 Task: Write a Python program to calculate the volume of a cylinder given its radius and height.
Action: Mouse moved to (63, 5)
Screenshot: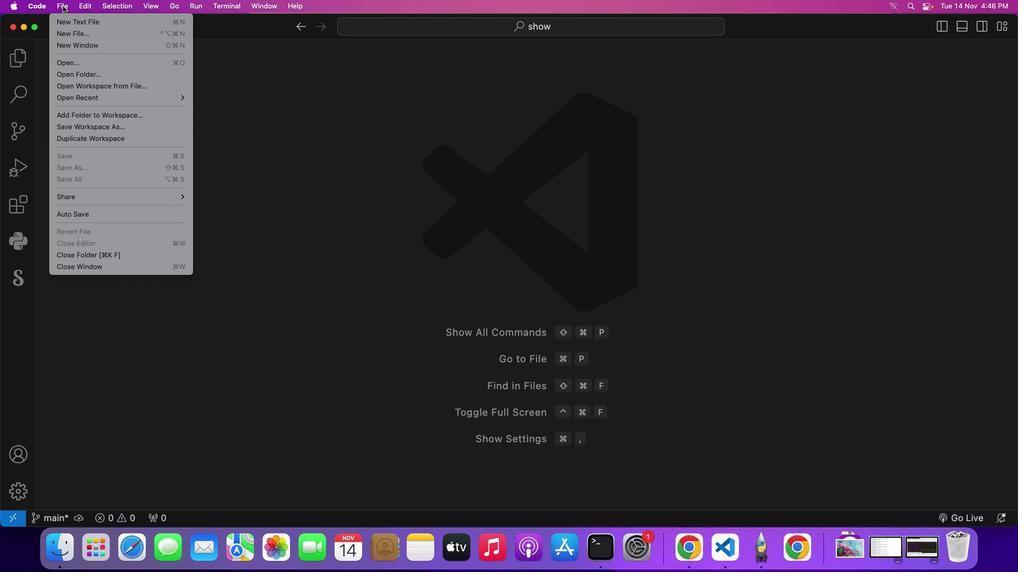 
Action: Mouse pressed left at (63, 5)
Screenshot: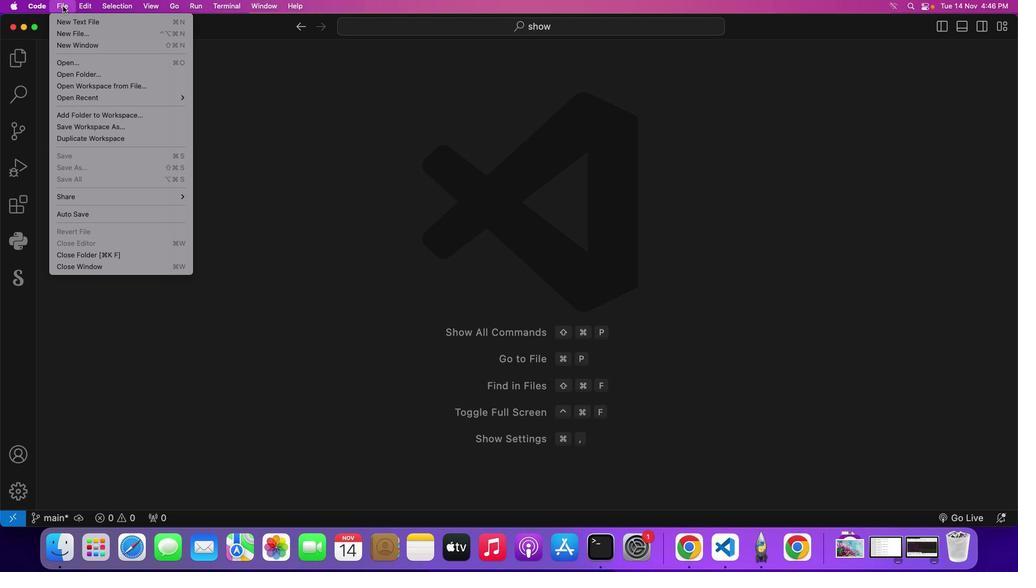 
Action: Mouse moved to (73, 23)
Screenshot: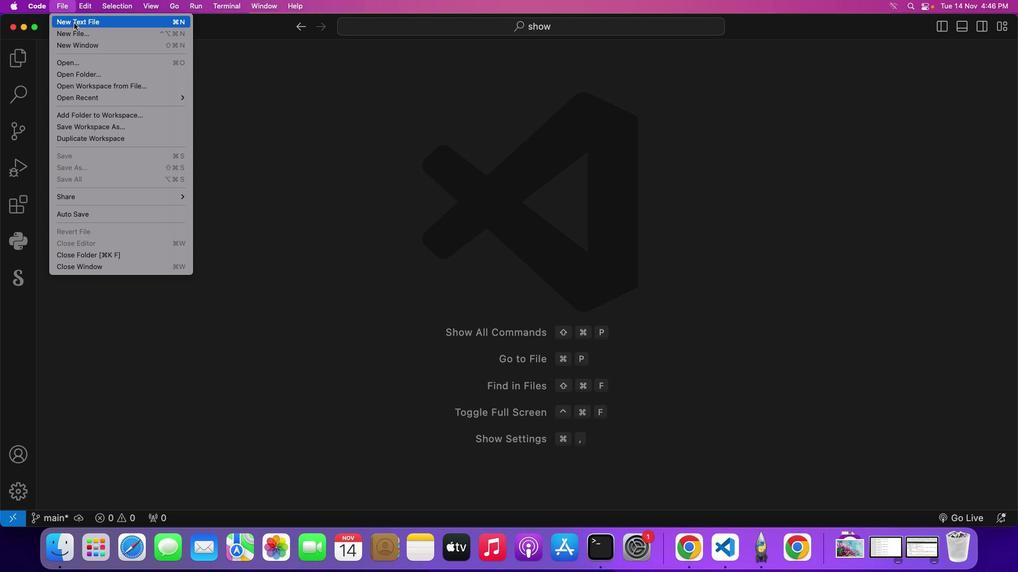 
Action: Mouse pressed left at (73, 23)
Screenshot: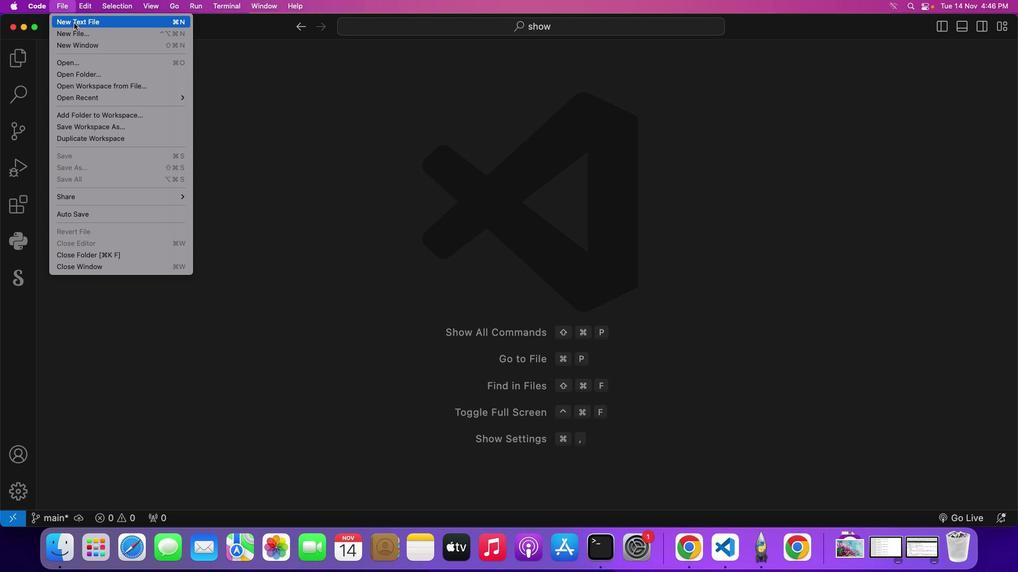 
Action: Mouse moved to (457, 209)
Screenshot: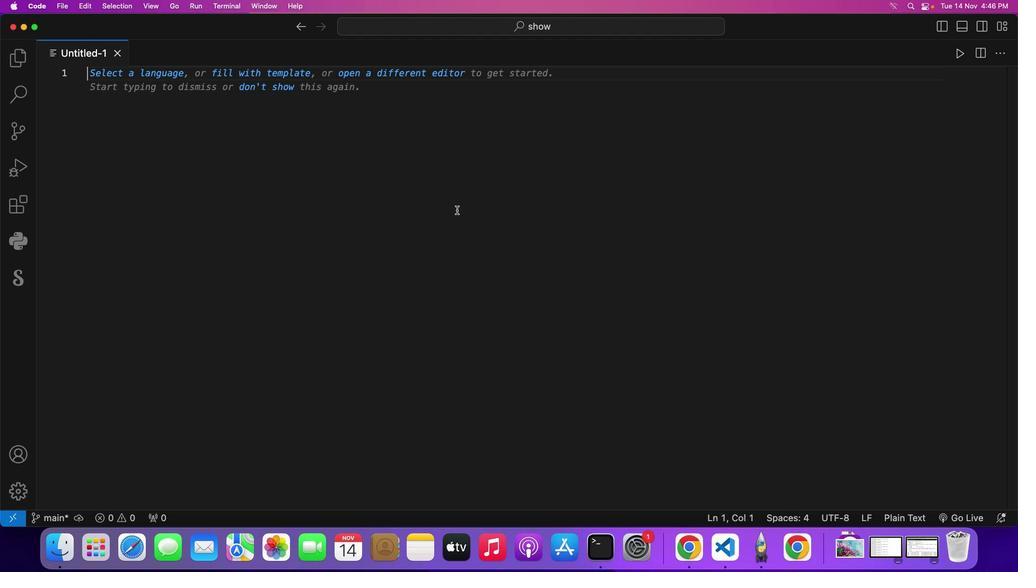 
Action: Key pressed Key.cmd
Screenshot: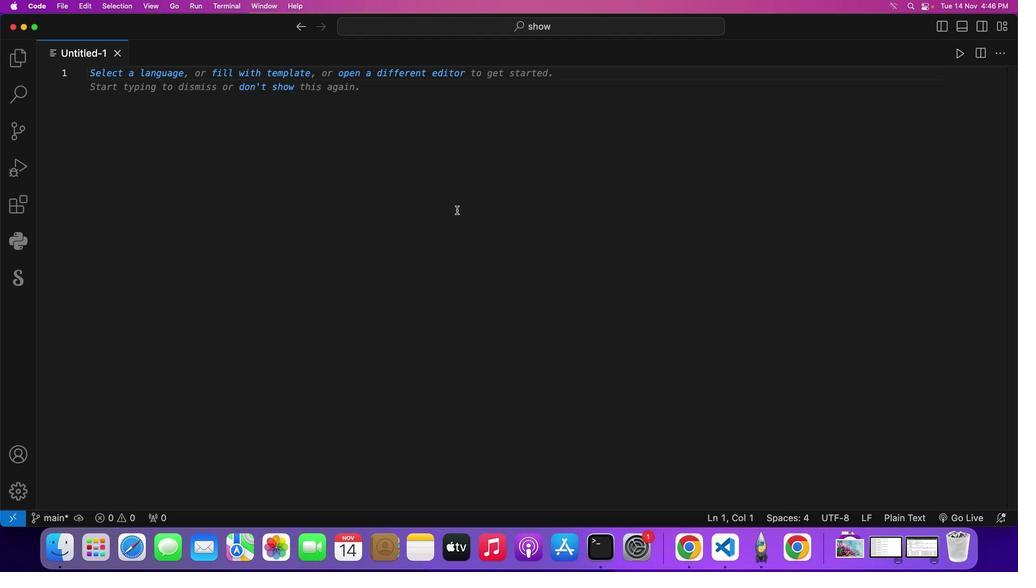 
Action: Mouse moved to (457, 209)
Screenshot: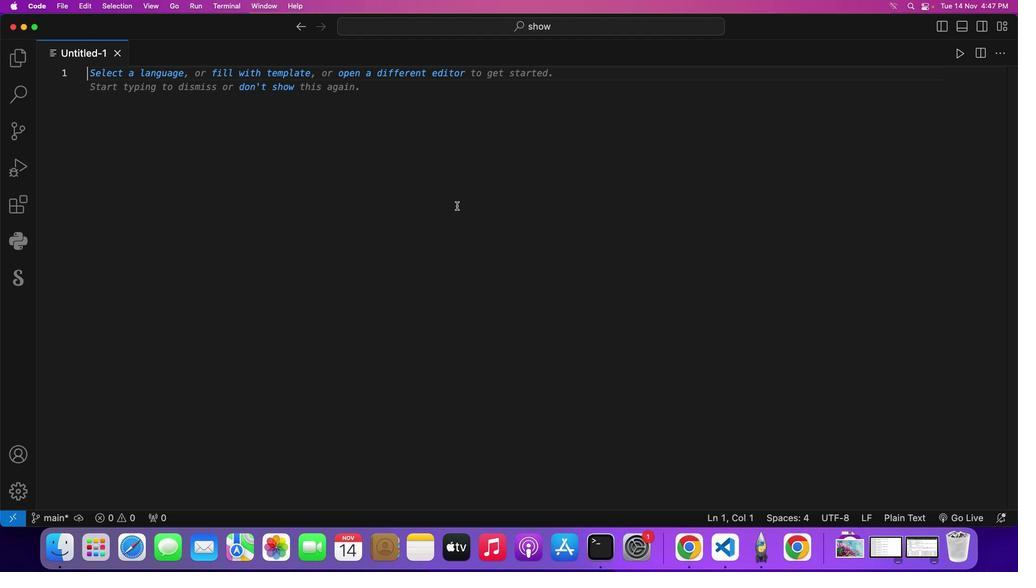 
Action: Key pressed 's'
Screenshot: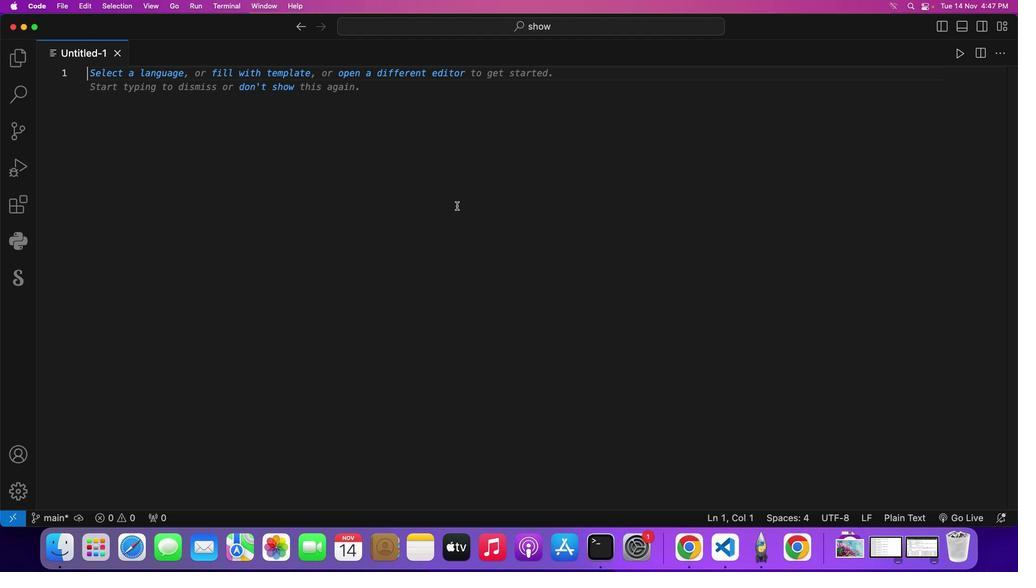 
Action: Mouse moved to (550, 220)
Screenshot: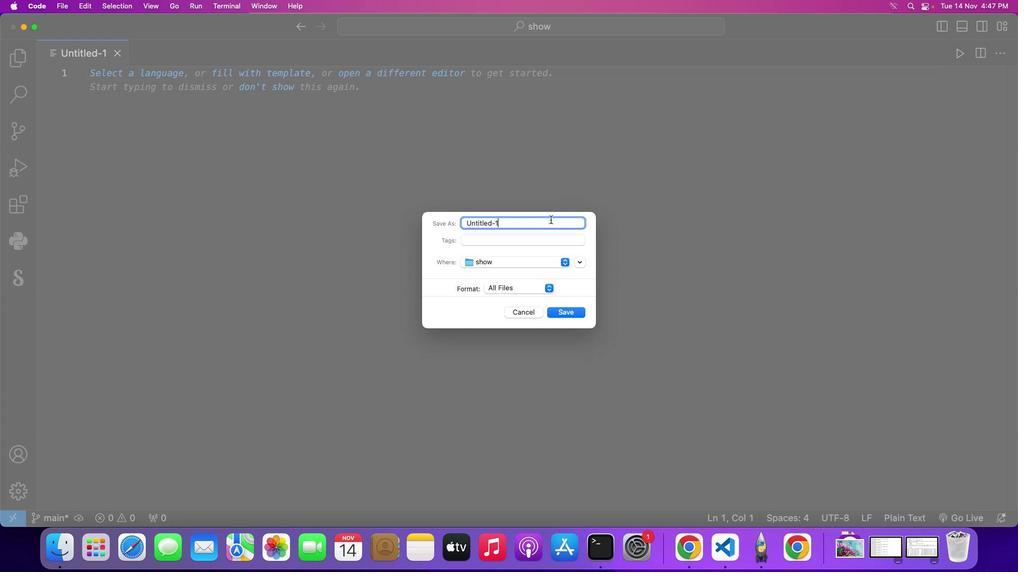 
Action: Mouse pressed left at (550, 220)
Screenshot: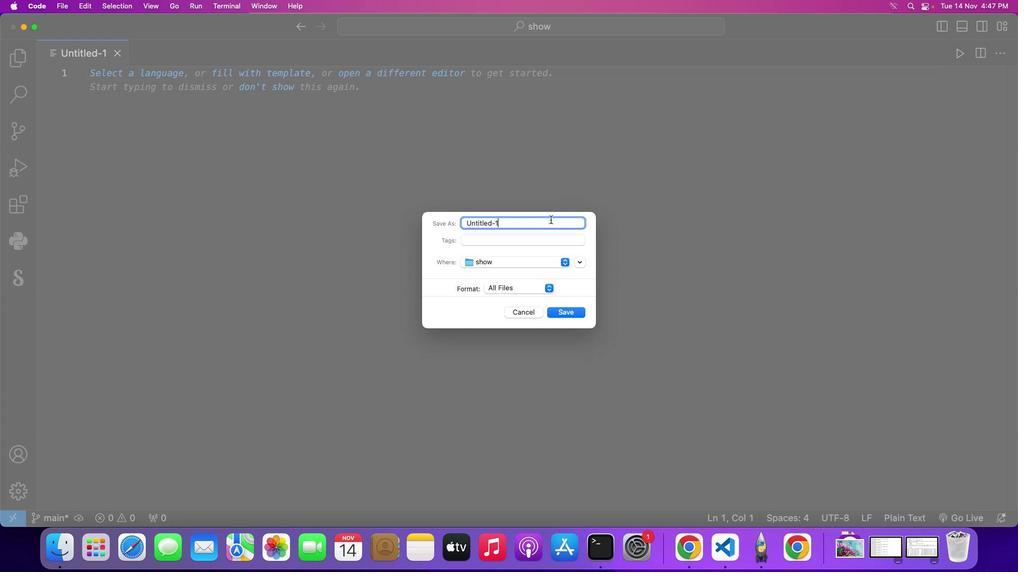 
Action: Mouse moved to (548, 218)
Screenshot: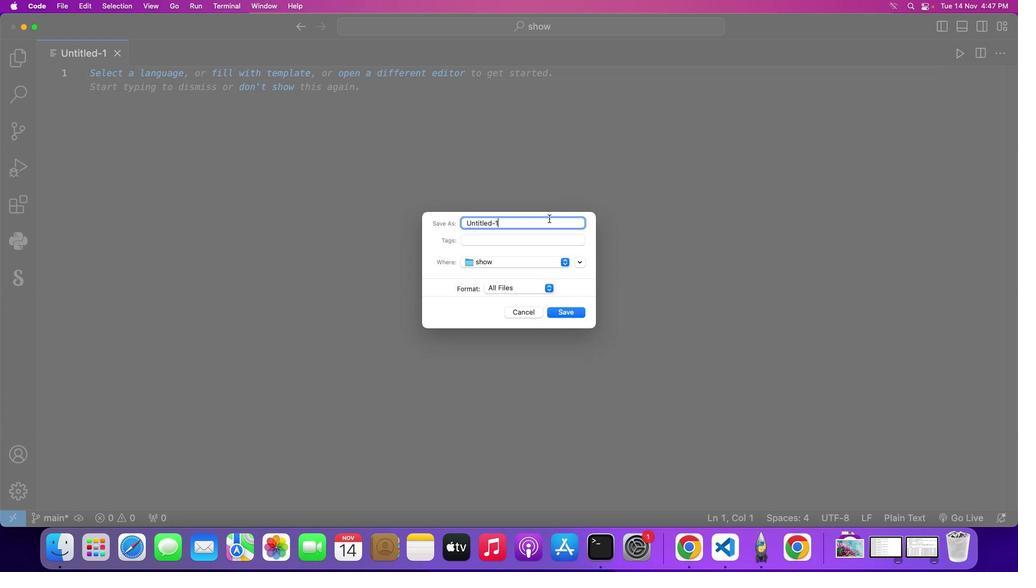
Action: Key pressed Key.backspaceKey.backspaceKey.backspaceKey.backspaceKey.backspaceKey.backspaceKey.backspaceKey.backspaceKey.backspaceKey.backspaceKey.shift_r'D''e''m''o''p''.''p''y'Key.enter'f'Key.backspace'i''m''p''o''r''t'Key.space'm''a''t''h'Key.enterKey.enterKey.enter'd''e''f'Key.space'c''a''l''c''u''l''a''t''e'Key.shift_r'_''c''y''c''l''i''n''d''e''r'Key.shift_r'_''v''o''l''u''m''n'Key.backspace'e'Key.shift_r'(''r''a''d''i''u''s'','Key.space'h''e''i''g''h''t'Key.rightKey.shift_r':'Key.enterKey.shift_r'#'Key.space'f'Key.backspaceKey.shift_r'C''g''e''c'Key.backspaceKey.backspaceKey.backspace'h''e''c''k'Key.space'i''f'Key.space'r''a''d''i''u''s'Key.space'a''n''d'Key.space'h''e''i''g''h''t'Key.space'a''r''e'Key.space'b''o'Key.backspaceKey.backspace'n''o''n''-''n''e''g''a''t''i''v''e'Key.enter'i''f'Key.space'r''a''d''i'Key.enterKey.spaceKey.shift_r'<'Key.space'0'Key.space'o''r'Key.space'h''e''i''g''h''t'Key.spaceKey.shift_r'<'Key.space'0'Key.shift_r':'Key.enter'r''e''t''u''r''n'Key.spaceKey.shift_r'"'Key.shift_r'I''n''v''a''l''i''e''d'Key.backspaceKey.backspace'd'Key.space'i''n''p''u''t''.'Key.spaceKey.shift_r'R''a''d''i''u''s'Key.space'a''n''d'Key.space'h''e''i''g''h''t'Key.space'm''u''s''t'Key.space'b''e'Key.space'n''o''n''-''n''e''g''a''t''i''v''e''.'Key.rightKey.enterKey.enterKey.shift_r'#'Key.spaceKey.shift_r'C''a''l''c''u''l''a''t''e'Key.space't''h''e'Key.space'v''o''l''u''m''e'Key.space'o''f'Key.space't''h''e'Key.space'c''y''c'Key.backspace'l''i''n''d''e''r'Key.space'u''s''i''n''g'Key.space't''h''e'Key.space'f''o''r''m''u''l''a'Key.spaceKey.shift_r'V''='Key.space'p''i'Key.shift_r'*'Key.backspaceKey.shift_r'^''2'Key.shift_r'h'Key.enter'v''o''l''u''m''e'Key.space'='Key.space'm''a''t''h''.''p''i'Key.spaceKey.shift_r'*'Key.space'r''a''d''i''u''s'Key.spaceKey.backspaceKey.shift_r'*''*''2'Key.spaceKey.shift_r'*'Key.space'r'Key.backspace'h''e''i'Key.enterKey.enter'r''e''t''u''r''n'Key.space'v''o''l''u''m''e'Key.enterKey.enterKey.enterKey.shift_r'#'Key.spaceKey.shift_r'G''e''t'Key.space'u''s''e''r'Key.space'i''n''p''u''t'Key.space'f''o''r'Key.space'r''a''d''u'Key.backspace'i''u''s'Key.space'a''n''d'Key.space'h''e''i''g''h''t'Key.enter'r''a''d''i''u''s'Key.space'='Key.space'f''l''o''a''t'Key.shift_r'(''i''n''p''u''t'Key.shift_r'('Key.shift_r'"'Key.shift_r'E''n''t''e''r'Key.space't''h''e'Key.space'r''a''d''i''u''s'Key.space'o''f'Key.space't''h''e'Key.space'c''y''l''i''n''d''e''r'Key.shift_r':'Key.spaceKey.rightKey.rightKey.rightKey.enter'h''e''i''g''h''t'Key.space'='Key.space'f''l''o''a''t'Key.shift_r'(''i''n''p''u''t'Key.shift_r'('Key.shift_r'"'Key.shift_r'E''n''t''e''r'Key.space't''h''e'Key.space'h''e''i''g''h''t'Key.space'o''f'Key.space't''h''e'Key.space'c''y''c''l'Key.backspaceKey.backspace'l''i''n''d''e''r'Key.shift_r':'Key.spaceKey.rightKey.rightKey.rightKey.enterKey.enterKey.shift_r'#'Key.spaceKey.shift_r'C''a''l''c''u''l''a''t''e'Key.space'a''n''d'Key.space'd''i''s''p''l''a''y'Key.space't''h''e'Key.space'v''o''l''u''m''e'Key.enter'r''e''s''u''l''t'Key.space'='Key.space'c''a''l''c''u''l''a''t''e'Key.shift_r'_''c''y''c''l''i''n''d''e''r'Key.shift_r'_''v''o''l''u''m''e'Key.spaceKey.backspaceKey.shift_r'(''r''a''d''i''u''s'','Key.space'h''e''i''g''h''t'Key.rightKey.enter'p''e'Key.backspace'r''i''n''t'Key.shift_r'('Key.shift_r'"'Key.shift_r'T''h''e'Key.space'v''o''l''u''m''e'Key.space'o''f'Key.space't''h''e'Key.space'c''y''c'Key.backspace'l''i''n''d''e''r'Key.space'i''s'Key.shift_r':'Key.right','Key.space'r''e''s''u''l''t'Key.rightKey.enterKey.enter
Screenshot: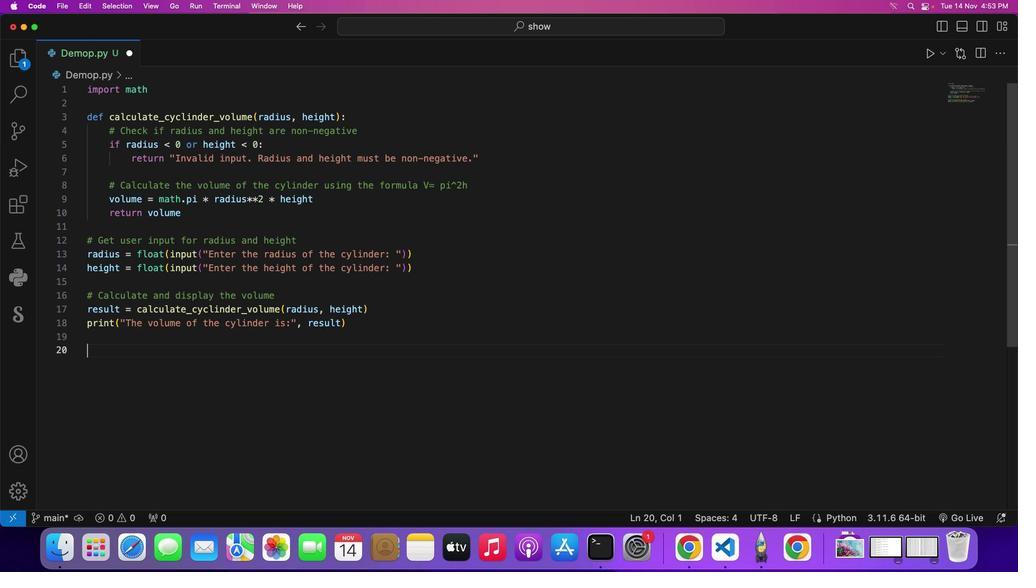 
Action: Mouse moved to (371, 250)
Screenshot: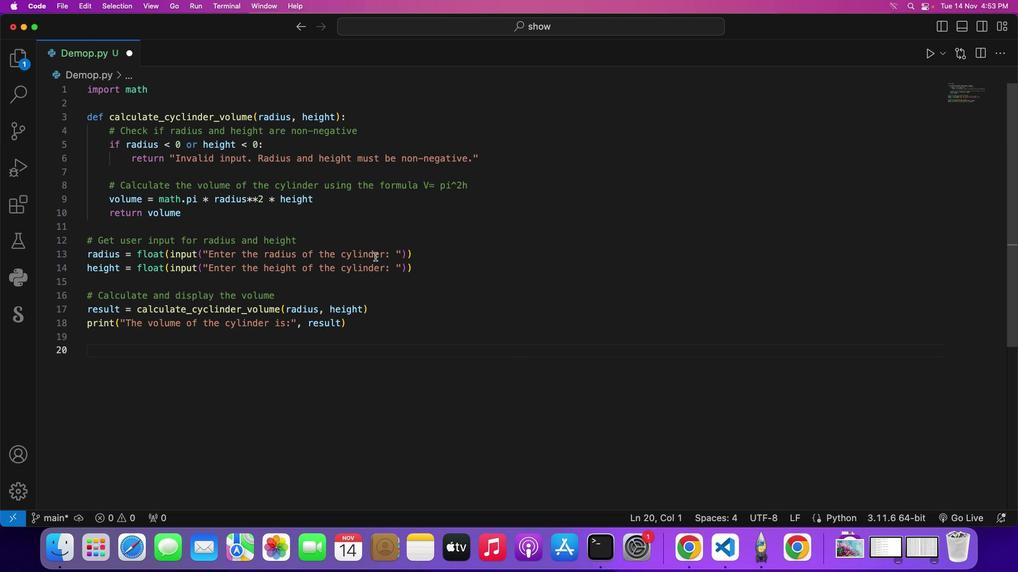 
Action: Key pressed Key.cmd
Screenshot: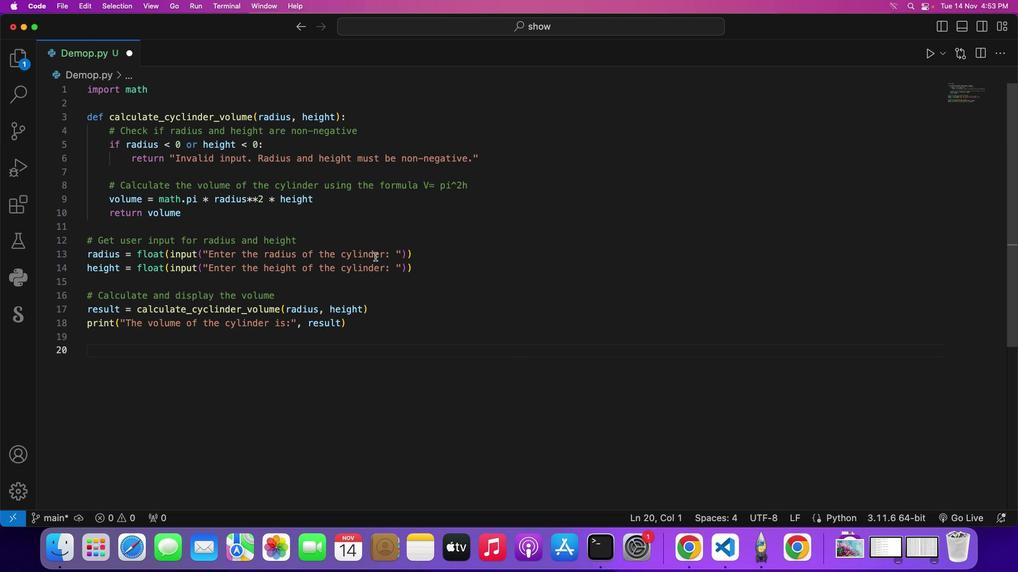 
Action: Mouse moved to (379, 258)
Screenshot: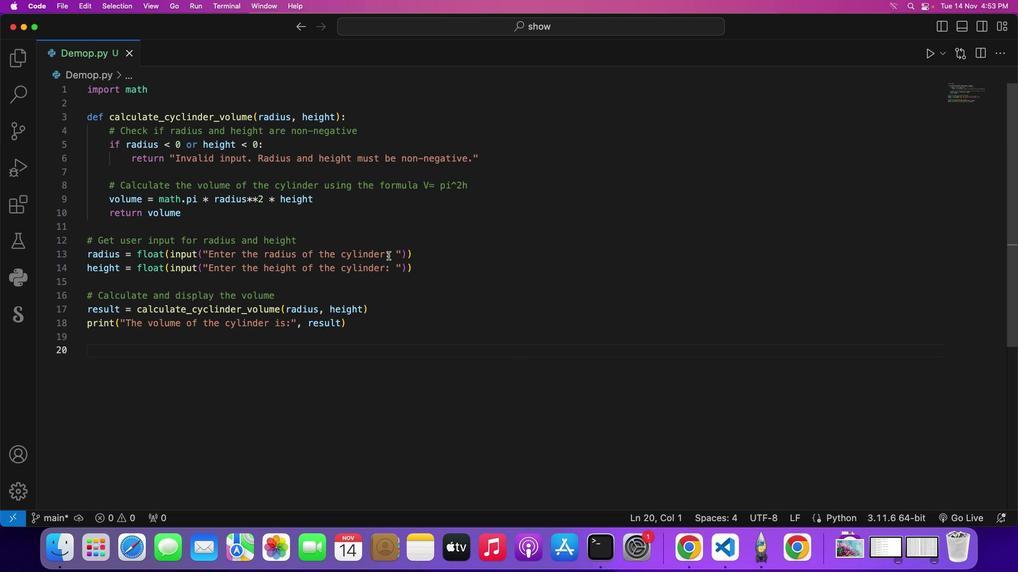 
Action: Key pressed 's'
Screenshot: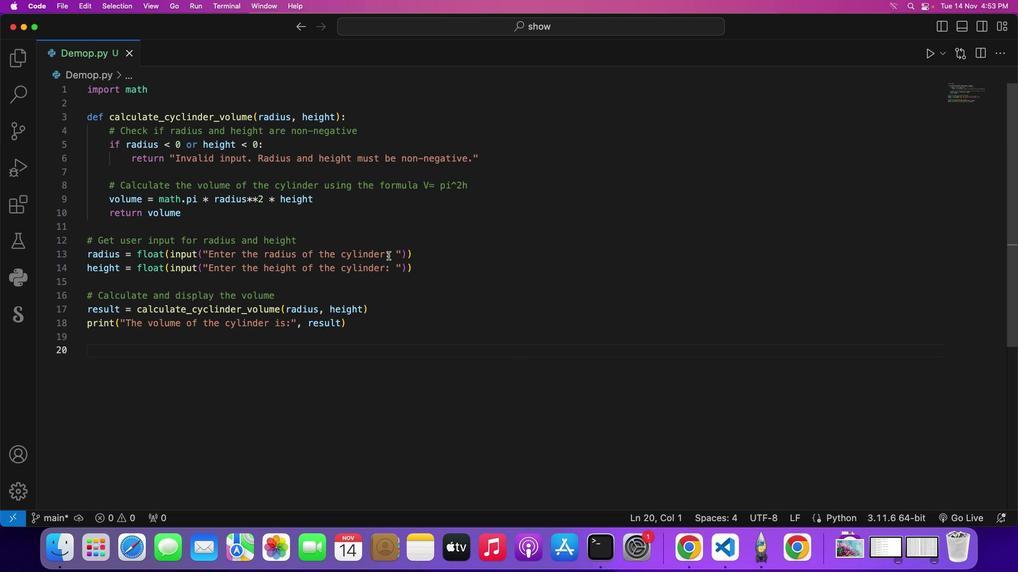 
Action: Mouse moved to (1000, 71)
Screenshot: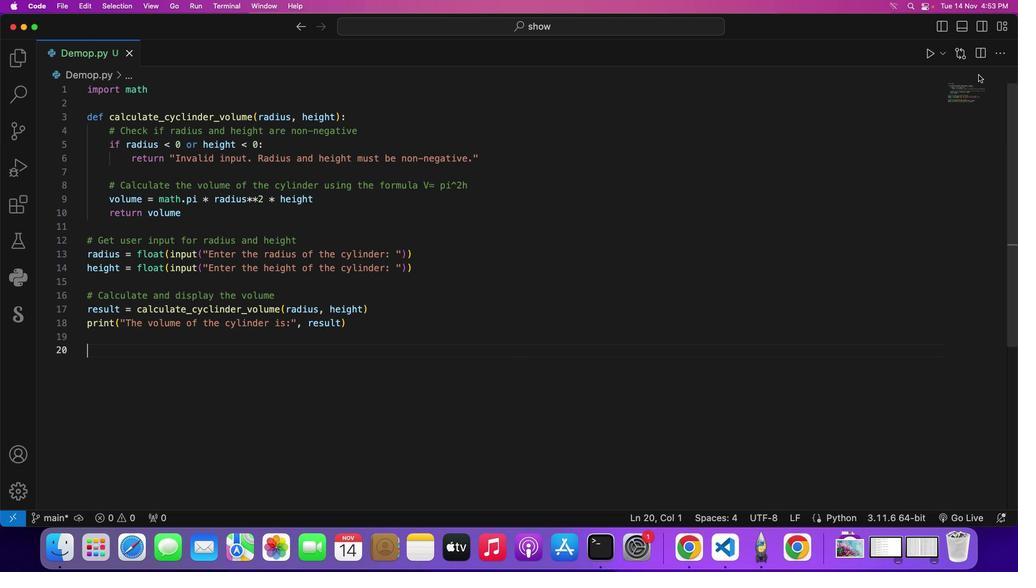 
Action: Key pressed Key.cmd
Screenshot: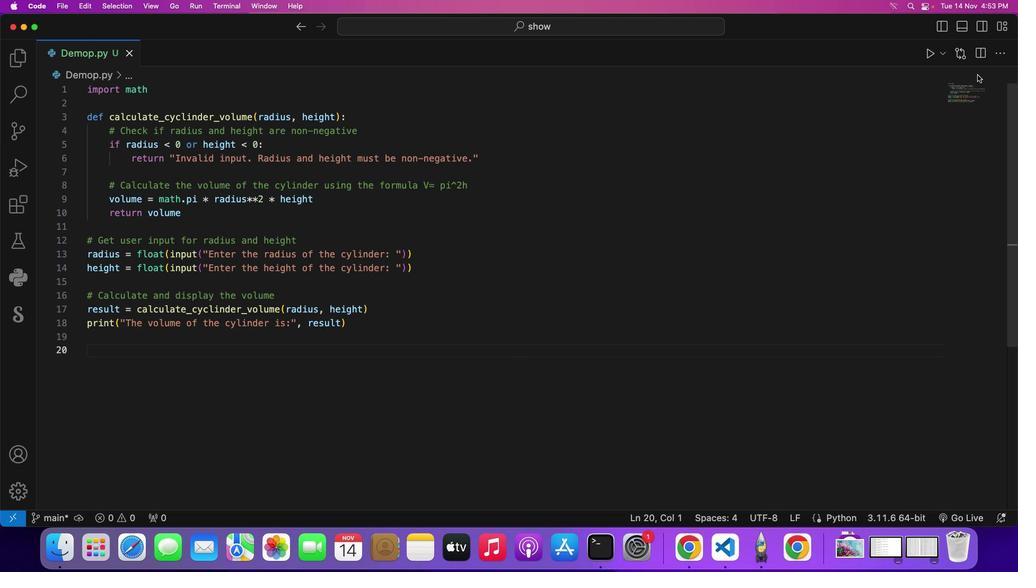 
Action: Mouse moved to (968, 73)
Screenshot: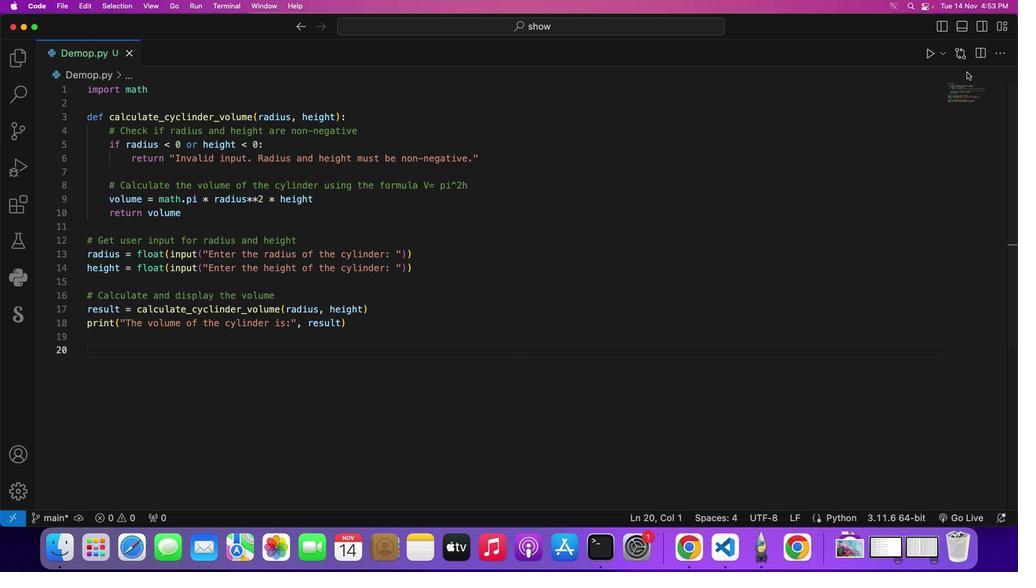
Action: Key pressed 's'
Screenshot: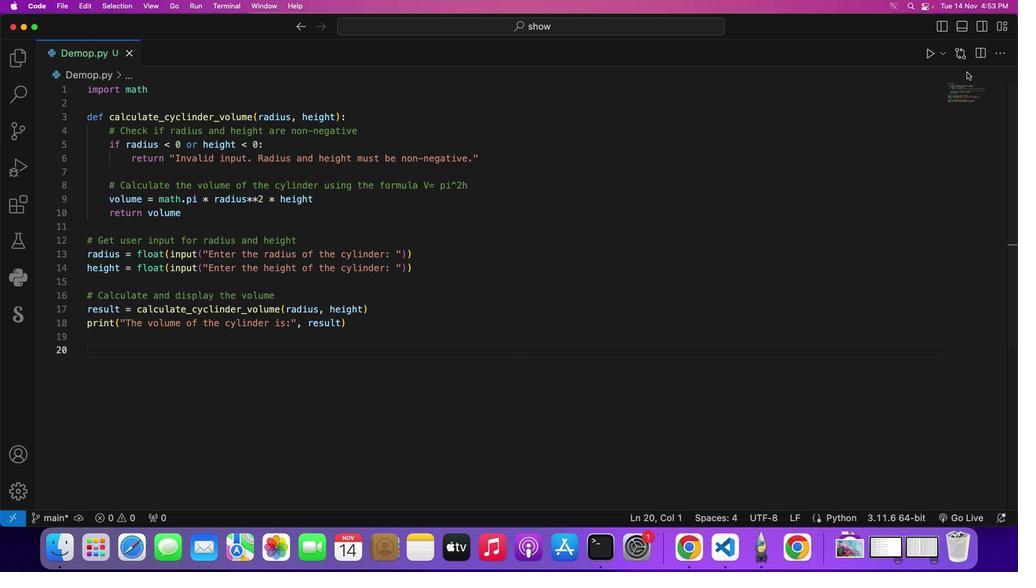 
Action: Mouse moved to (943, 54)
Screenshot: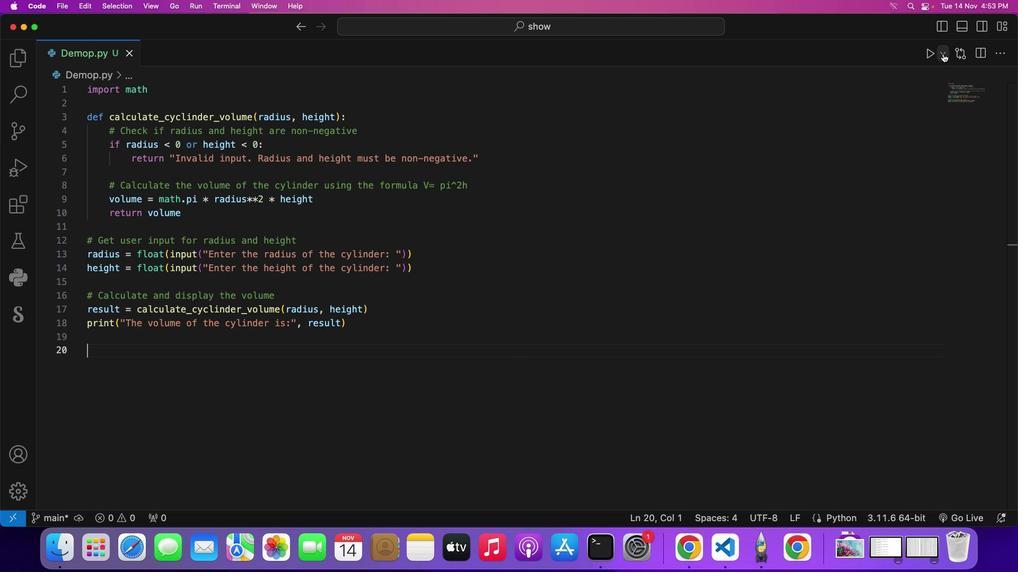 
Action: Mouse pressed left at (943, 54)
Screenshot: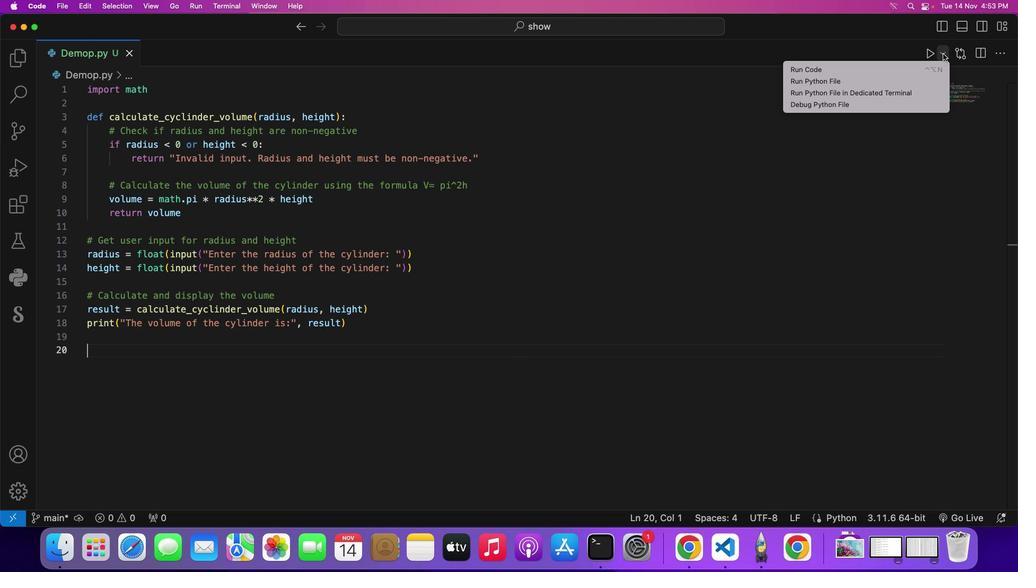 
Action: Mouse moved to (907, 83)
Screenshot: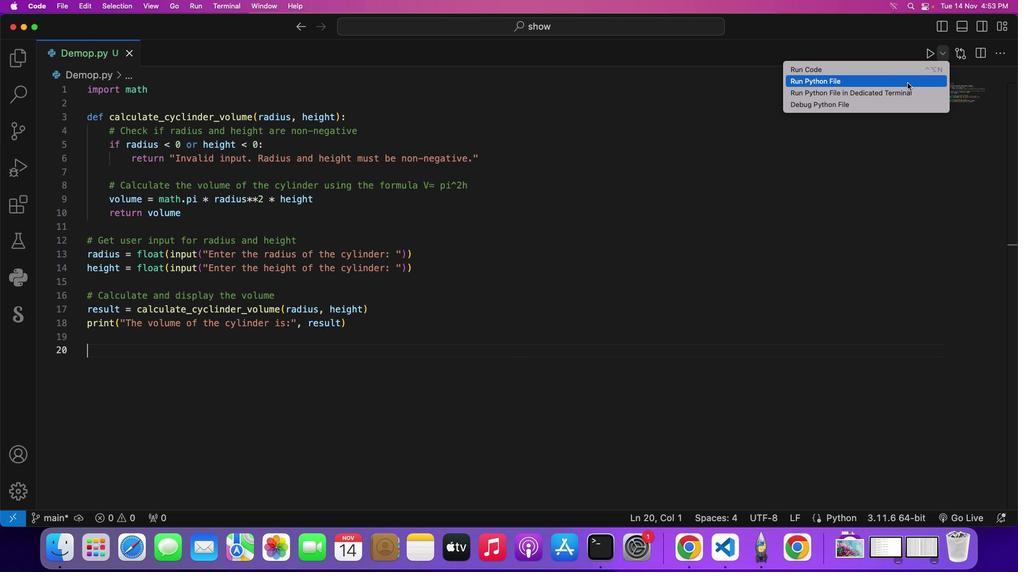 
Action: Mouse pressed left at (907, 83)
Screenshot: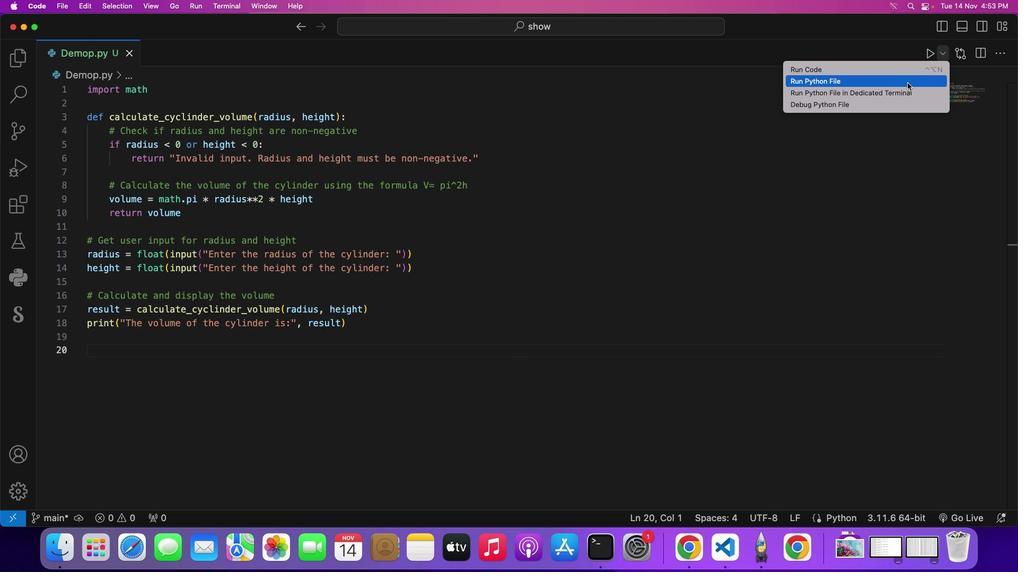 
Action: Mouse moved to (284, 419)
Screenshot: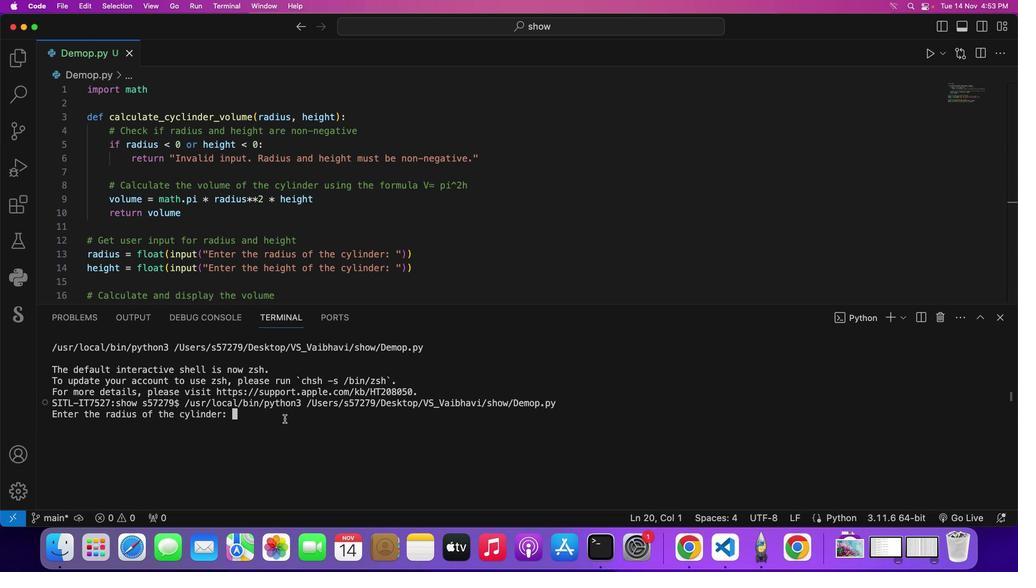 
Action: Mouse pressed left at (284, 419)
Screenshot: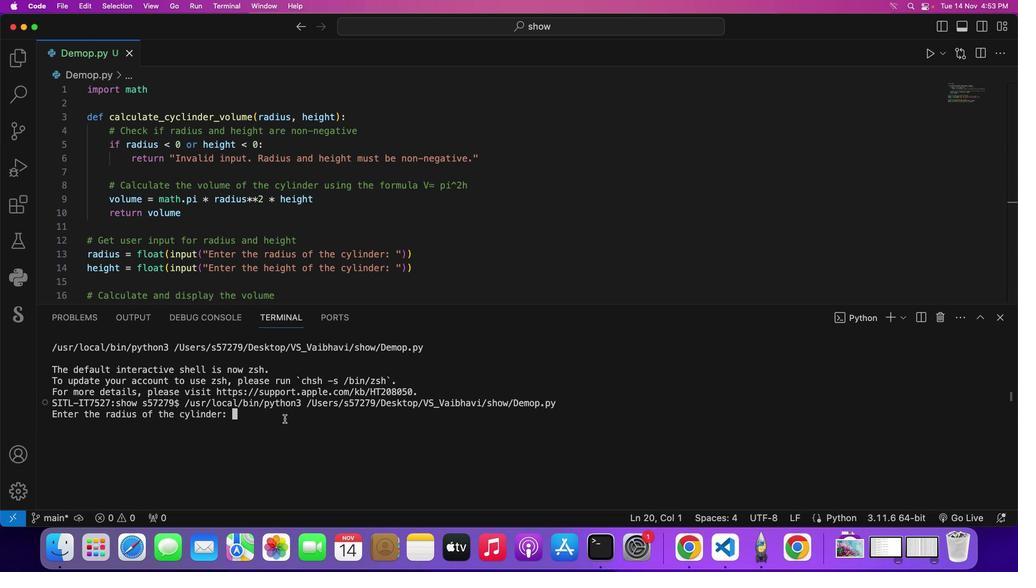 
Action: Mouse moved to (285, 418)
Screenshot: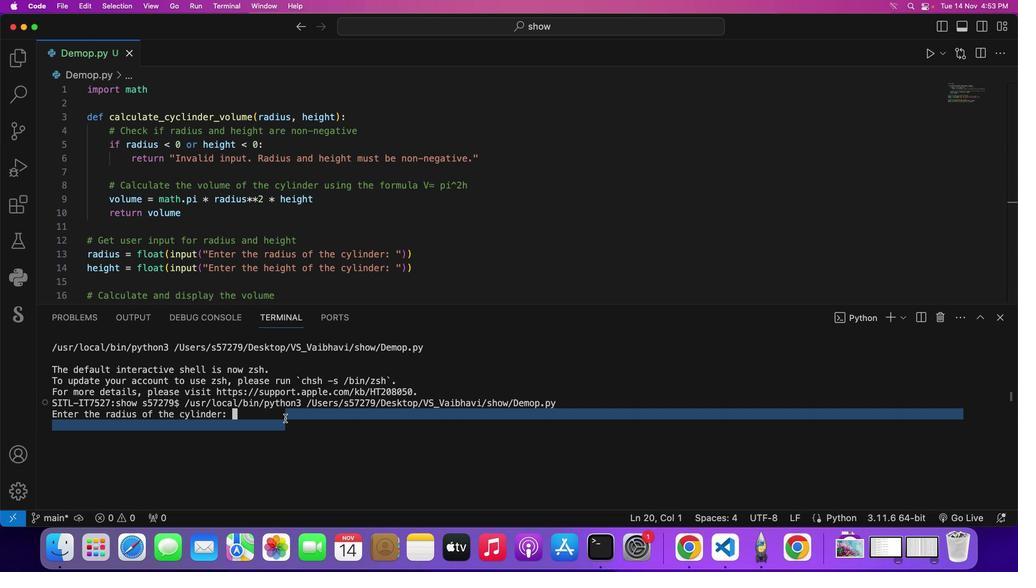 
Action: Key pressed '1''2'Key.enter'2''2'Key.enter
Screenshot: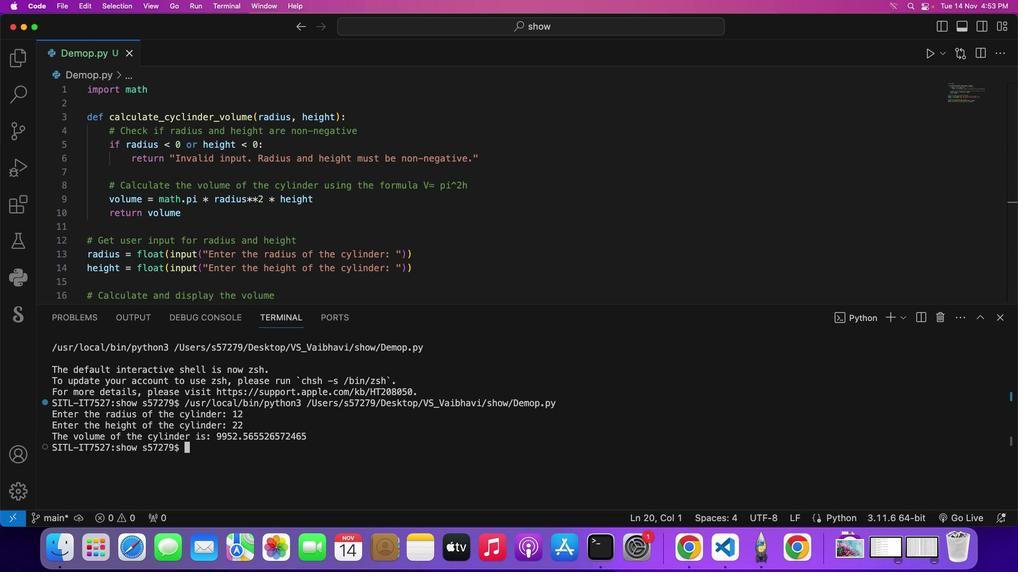 
